 Task: View and add the product "Neutrogena SkinClearing Foundation for Acne Nude (1 oz)" to cart from the store "Walgreens".
Action: Mouse pressed left at (98, 132)
Screenshot: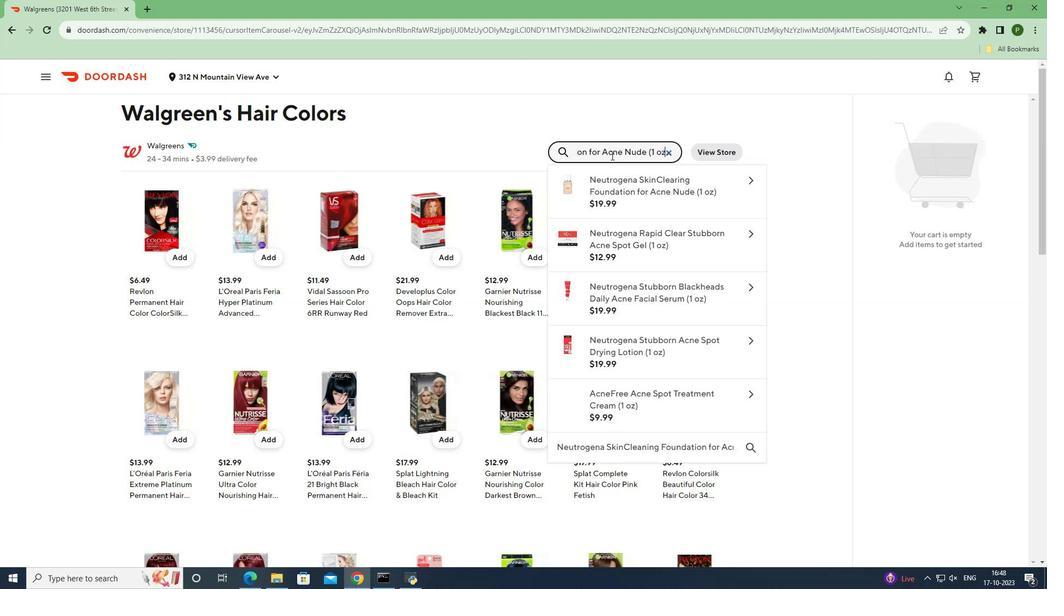 
Action: Mouse moved to (108, 213)
Screenshot: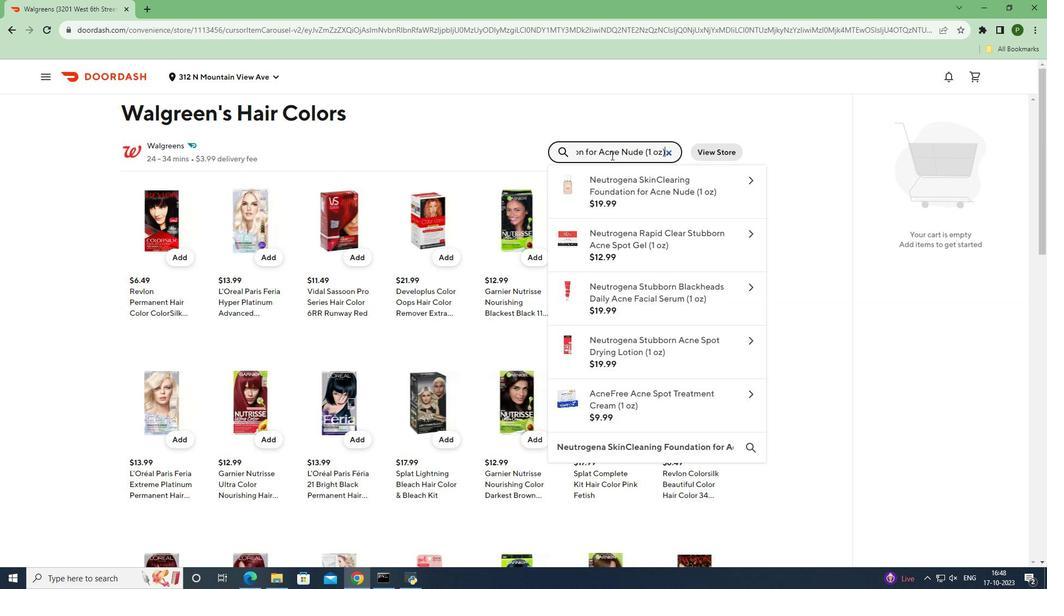 
Action: Mouse pressed left at (108, 213)
Screenshot: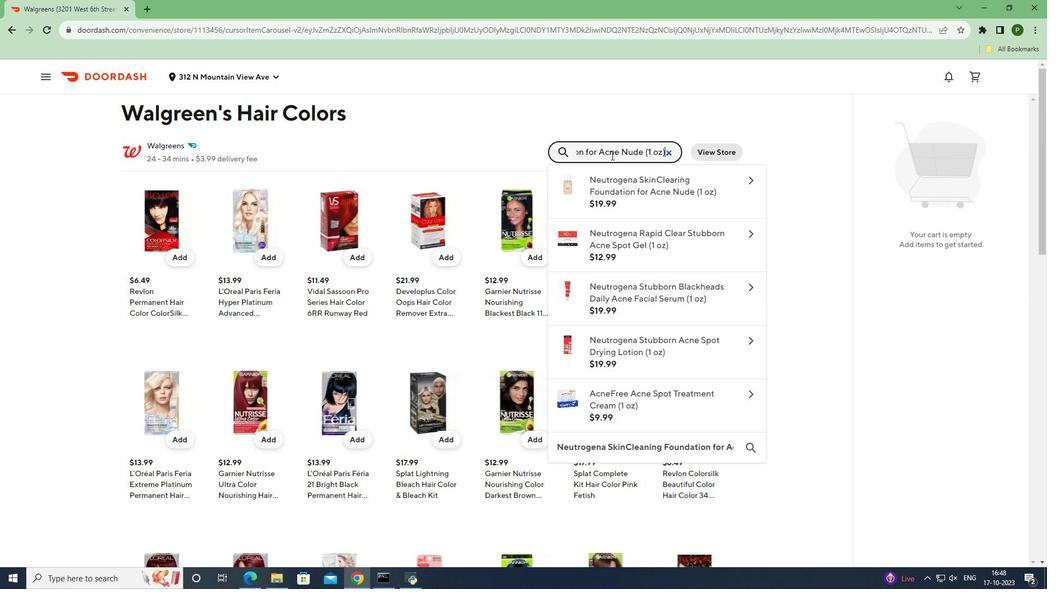 
Action: Mouse moved to (691, 170)
Screenshot: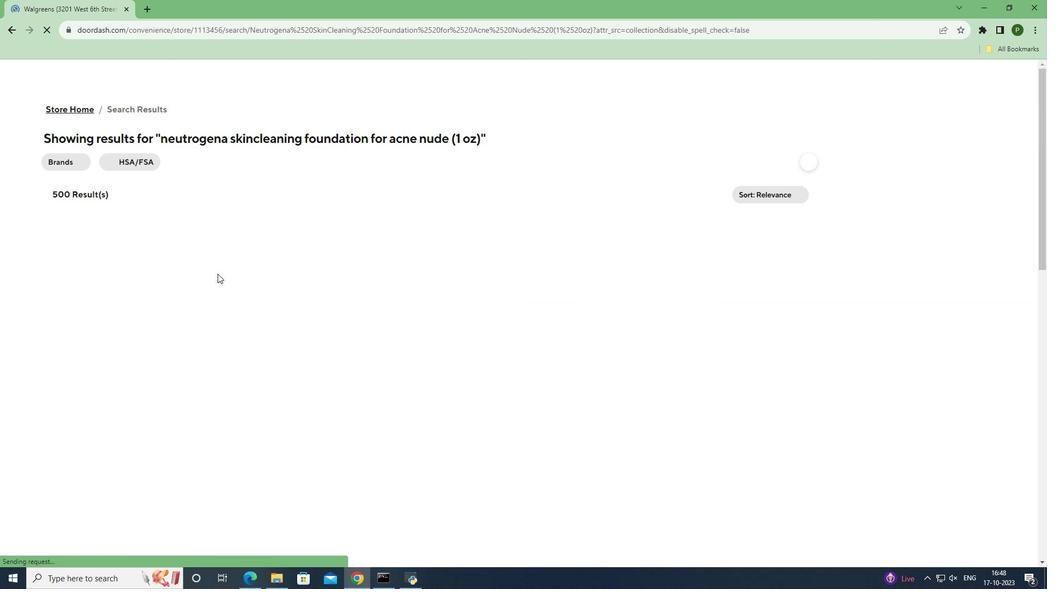 
Action: Mouse pressed left at (691, 170)
Screenshot: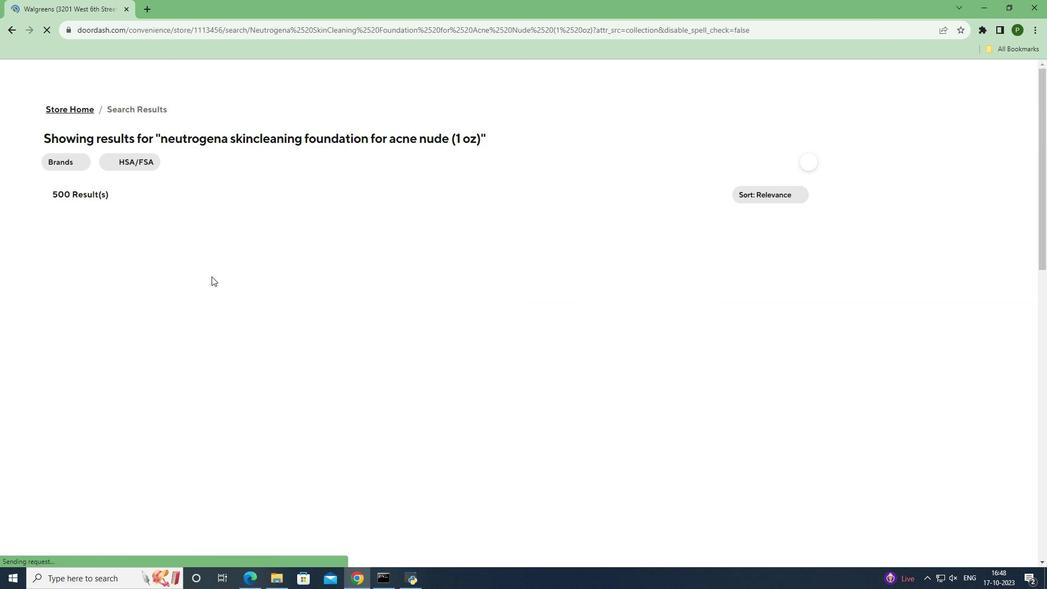
Action: Mouse moved to (819, 357)
Screenshot: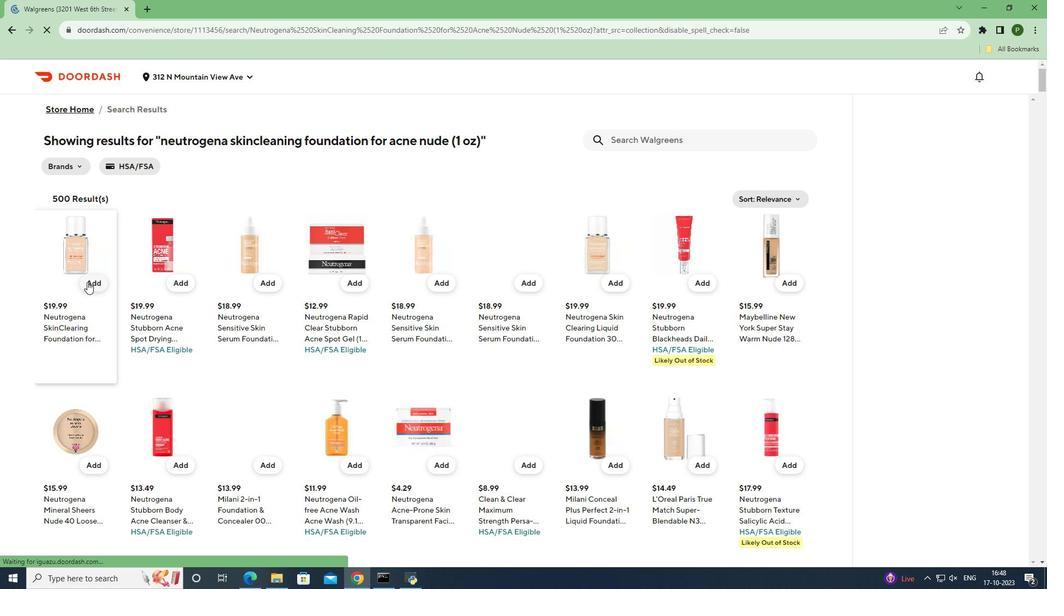 
Action: Mouse pressed left at (819, 357)
Screenshot: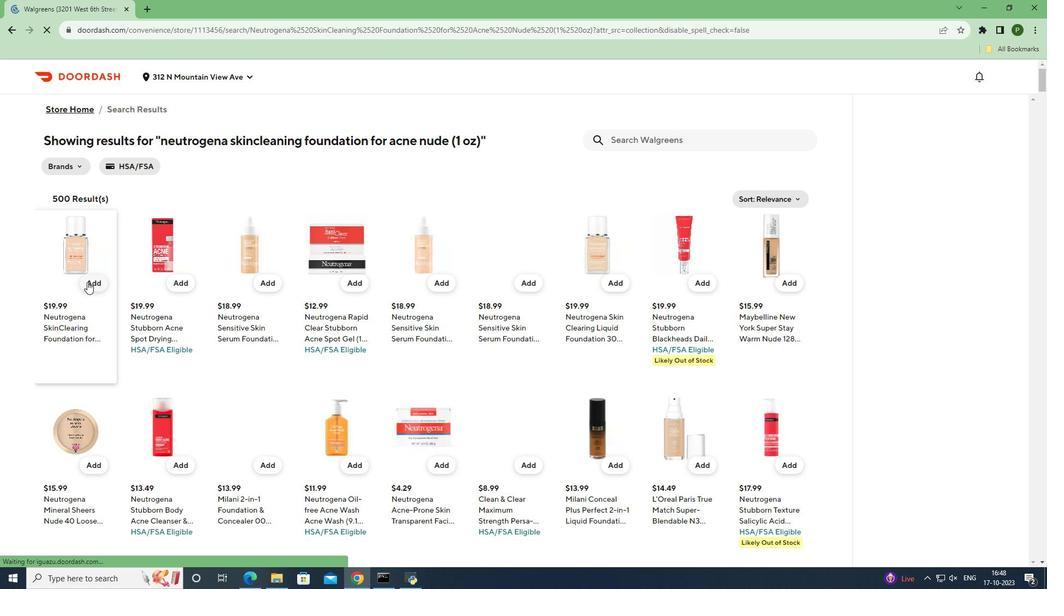 
Action: Mouse moved to (667, 211)
Screenshot: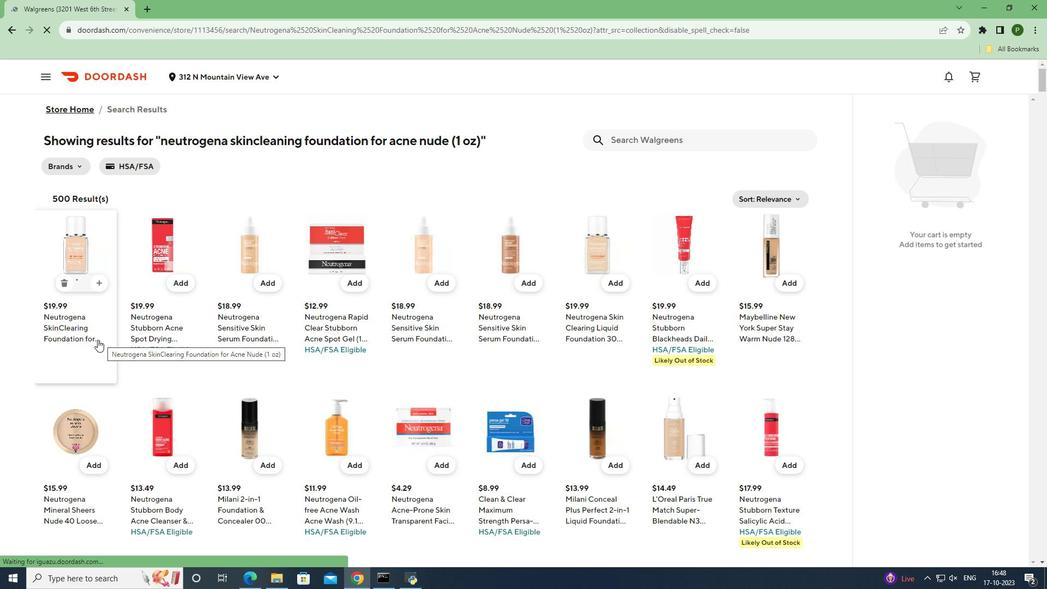 
Action: Mouse pressed left at (667, 211)
Screenshot: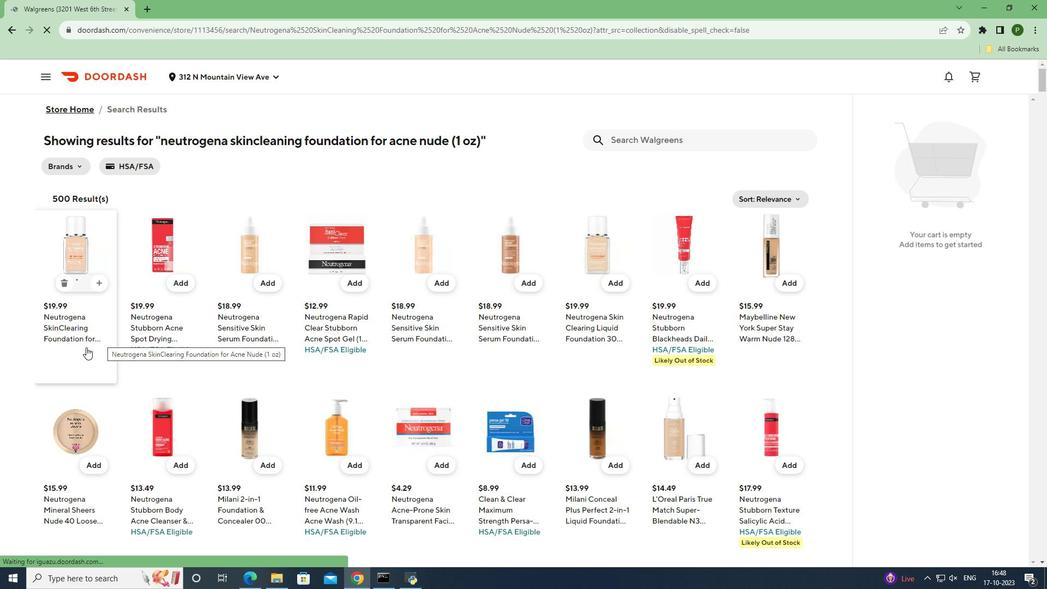 
Action: Key pressed <Key.caps_lock>N<Key.caps_lock>eutrogena<Key.space><Key.caps_lock>S<Key.caps_lock>kin<Key.caps_lock>C<Key.caps_lock>leaning<Key.space><Key.caps_lock>F<Key.caps_lock>oundation<Key.space>for<Key.space><Key.caps_lock>A<Key.caps_lock>cne<Key.space><Key.caps_lock>N<Key.caps_lock>ude<Key.space><Key.shift_r>(1<Key.space><Key.caps_lock><Key.caps_lock>oz<Key.shift_r><Key.shift_r><Key.shift_r><Key.shift_r><Key.shift_r><Key.shift_r>)<Key.enter>
Screenshot: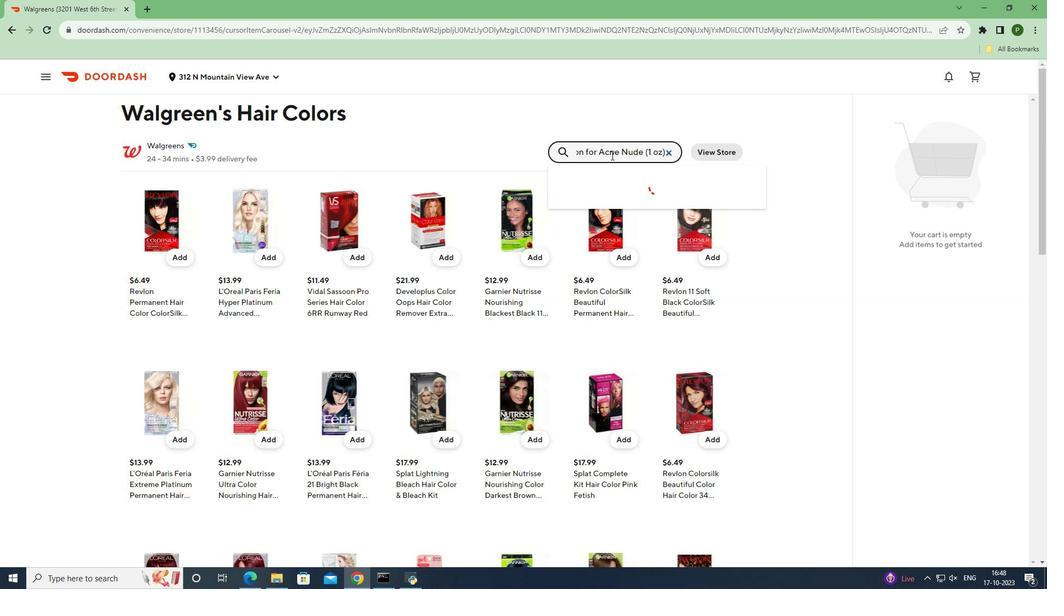 
Action: Mouse moved to (142, 337)
Screenshot: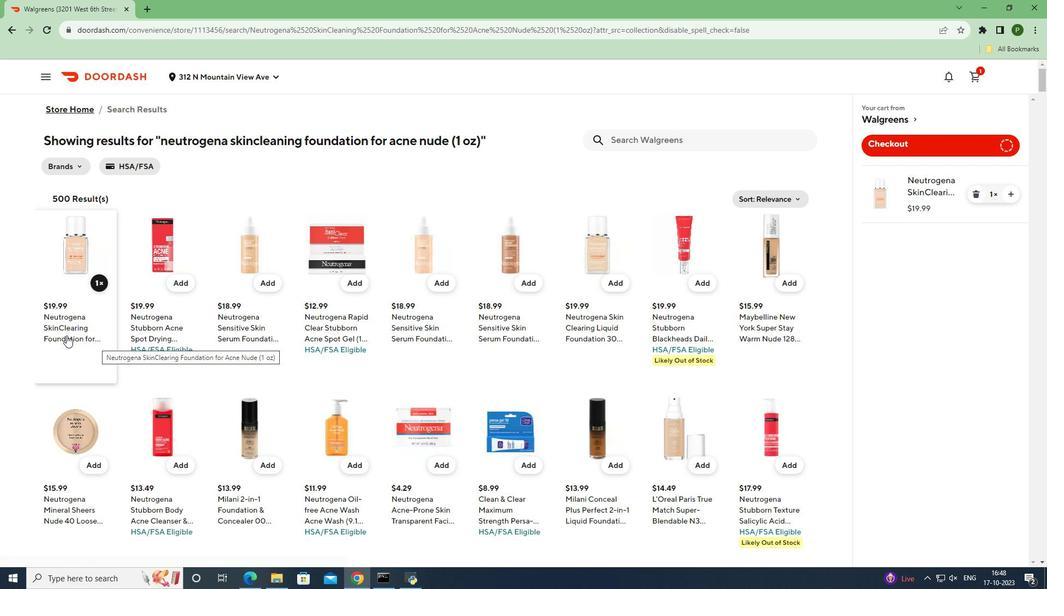 
Action: Mouse pressed left at (142, 337)
Screenshot: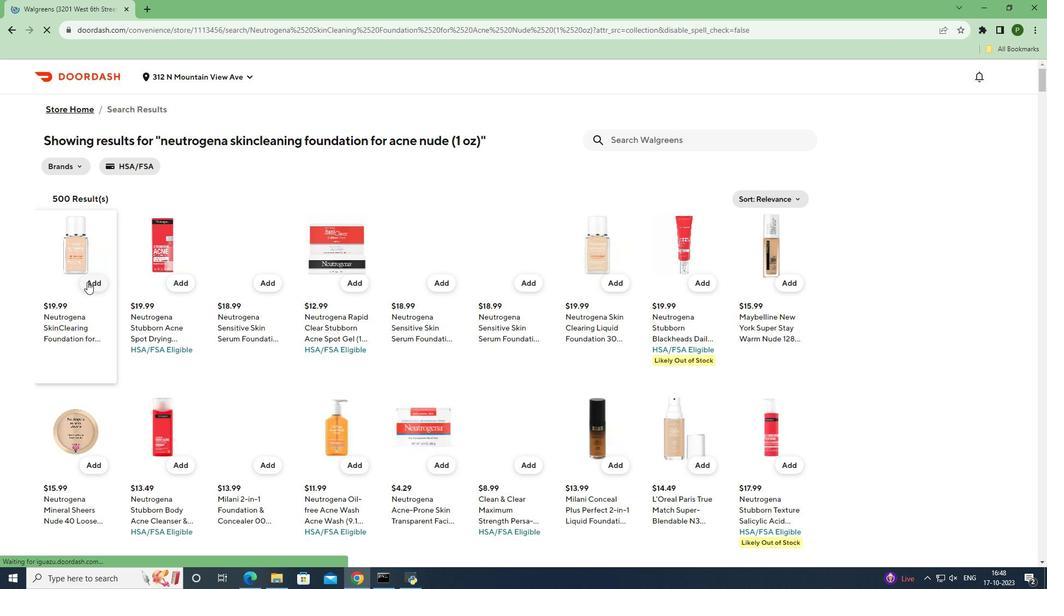
Action: Mouse pressed left at (142, 337)
Screenshot: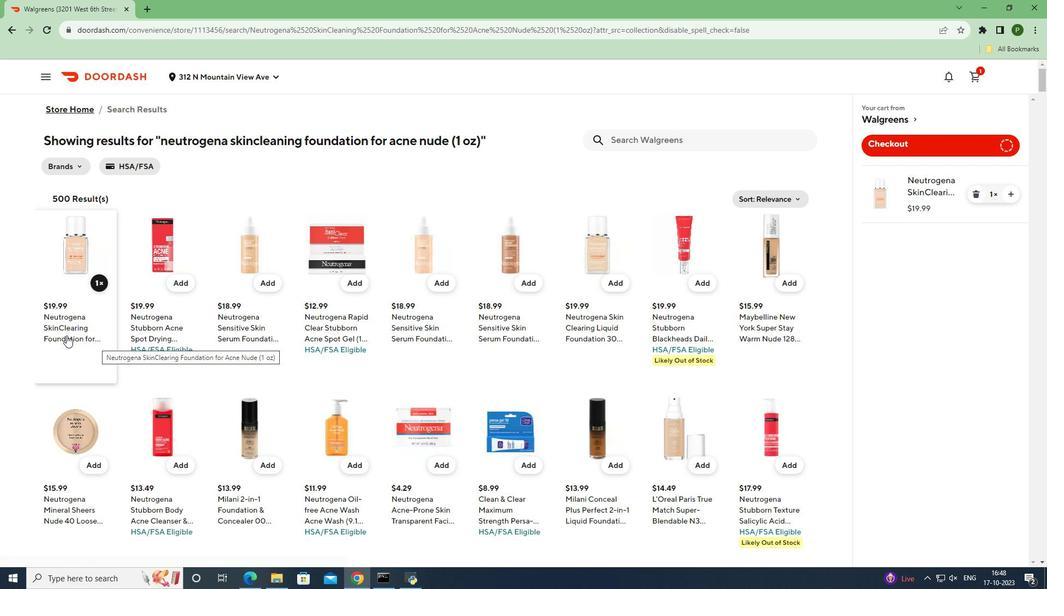 
Action: Mouse moved to (122, 391)
Screenshot: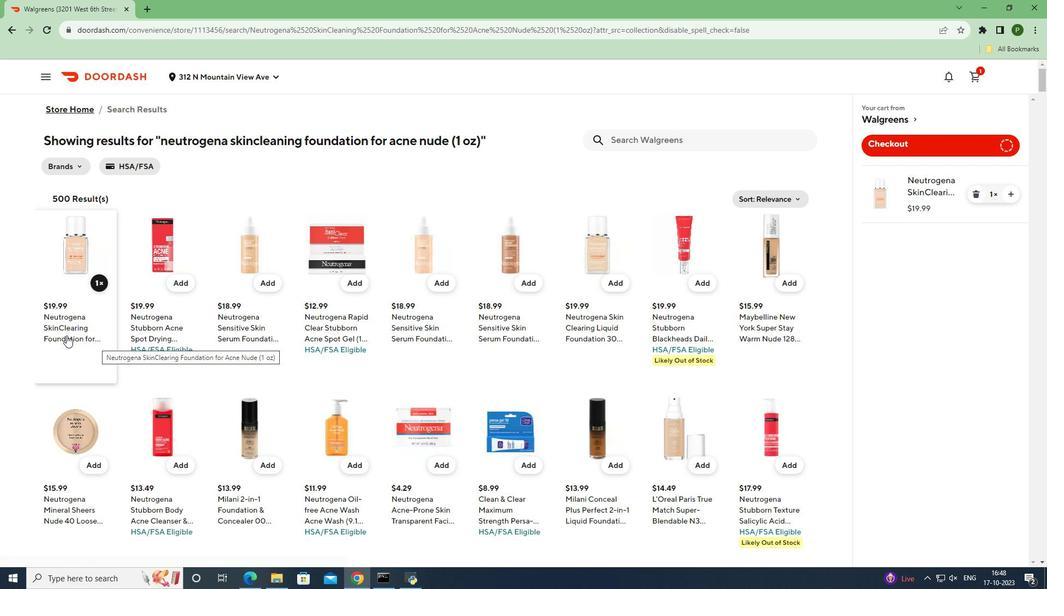 
